 Task: Look for products from Kerrygold only.
Action: Mouse pressed left at (22, 131)
Screenshot: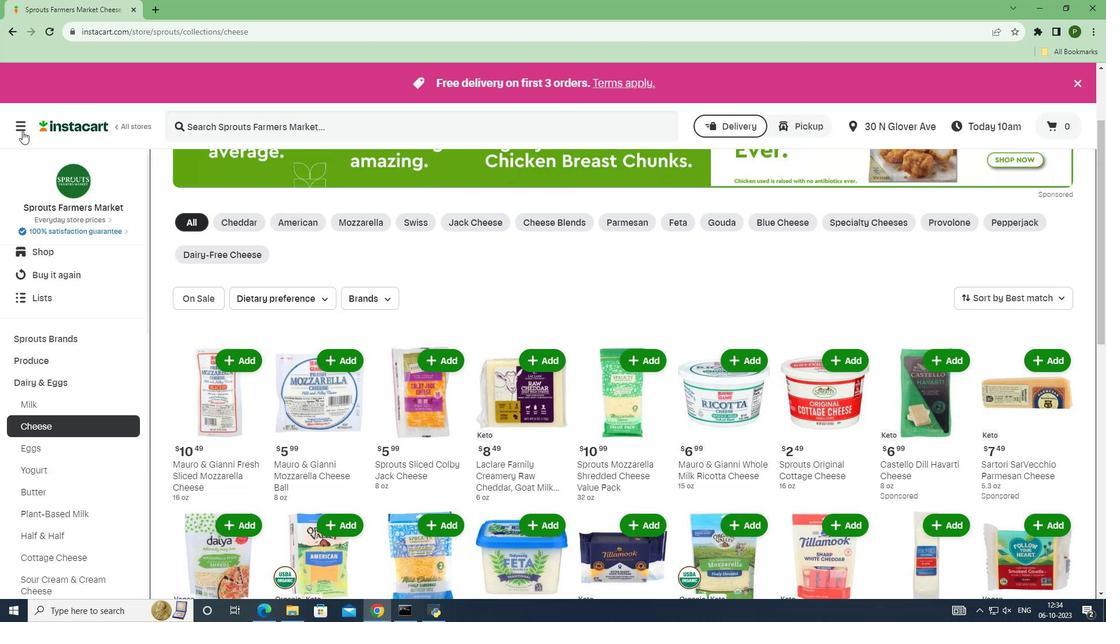 
Action: Mouse moved to (54, 306)
Screenshot: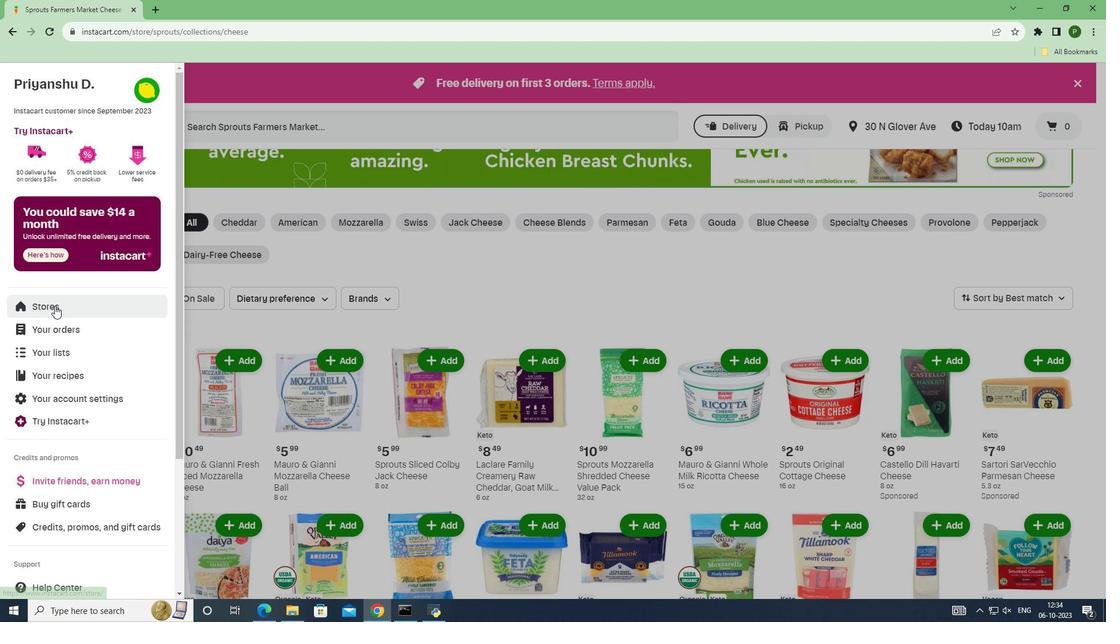 
Action: Mouse pressed left at (54, 306)
Screenshot: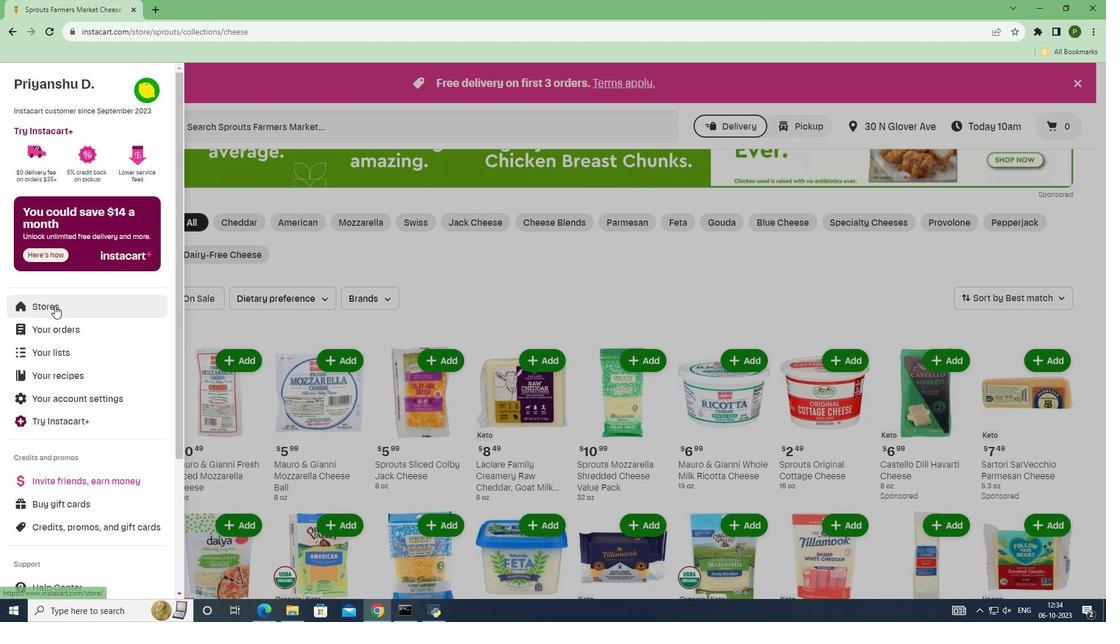 
Action: Mouse moved to (278, 134)
Screenshot: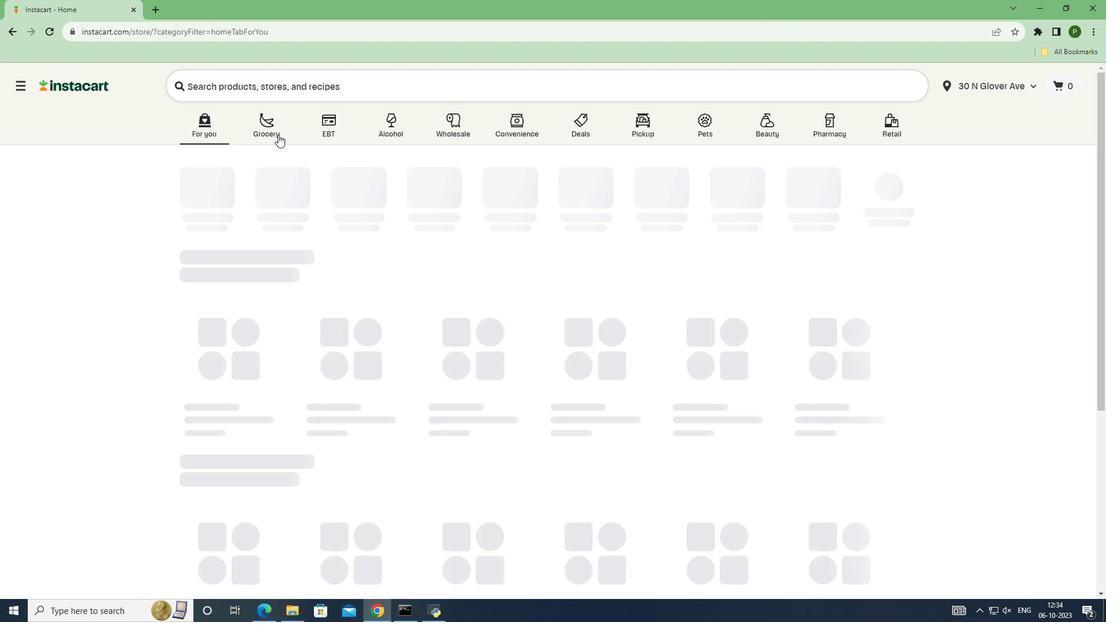 
Action: Mouse pressed left at (278, 134)
Screenshot: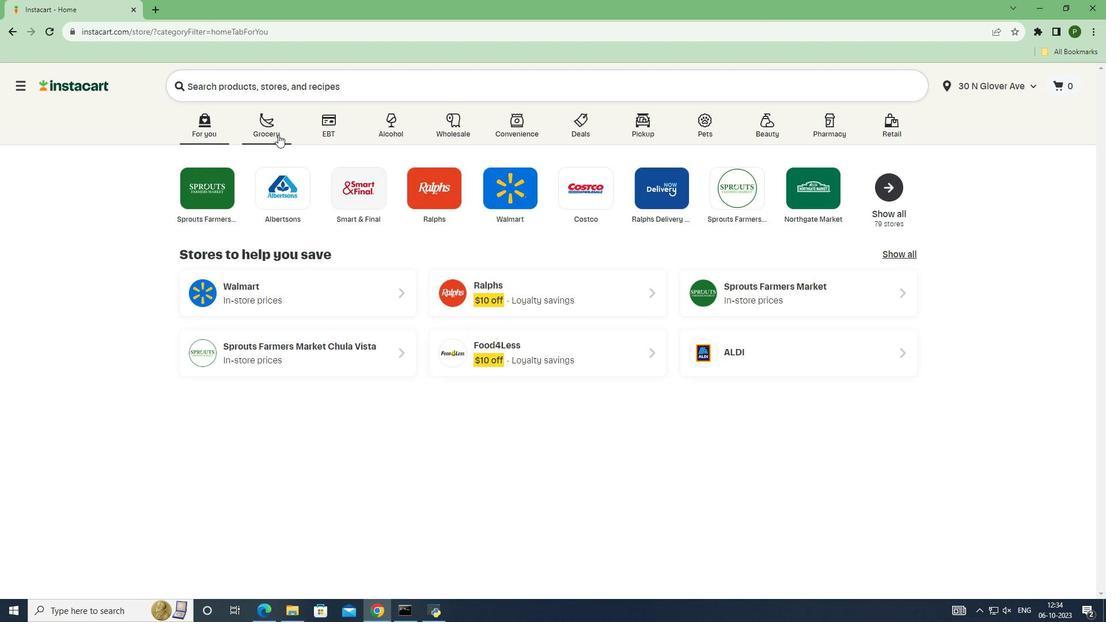 
Action: Mouse moved to (707, 254)
Screenshot: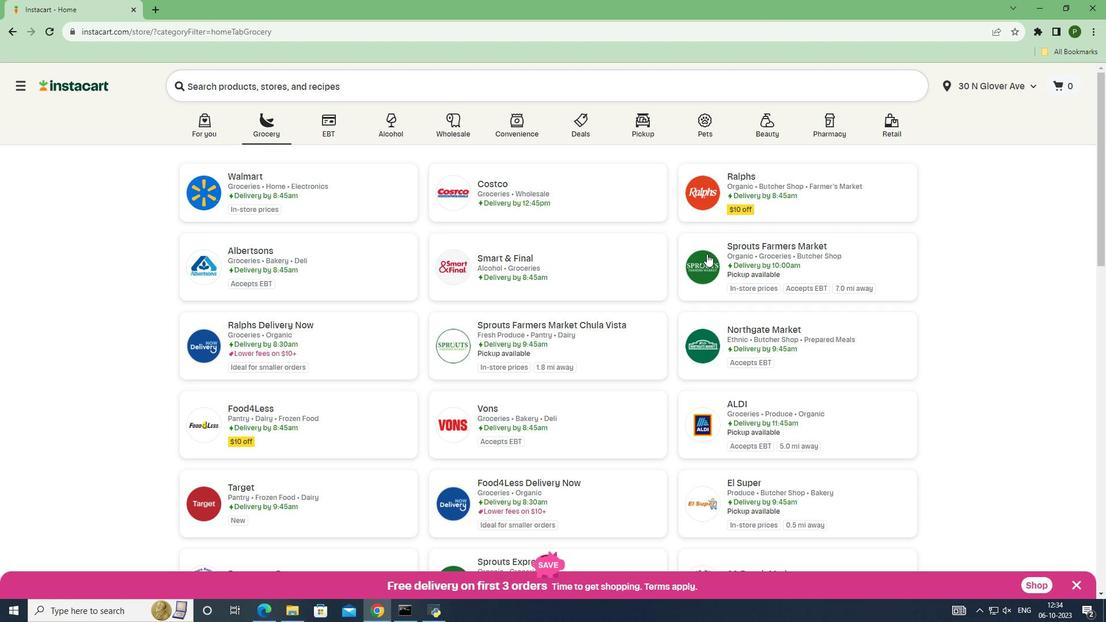 
Action: Mouse pressed left at (707, 254)
Screenshot: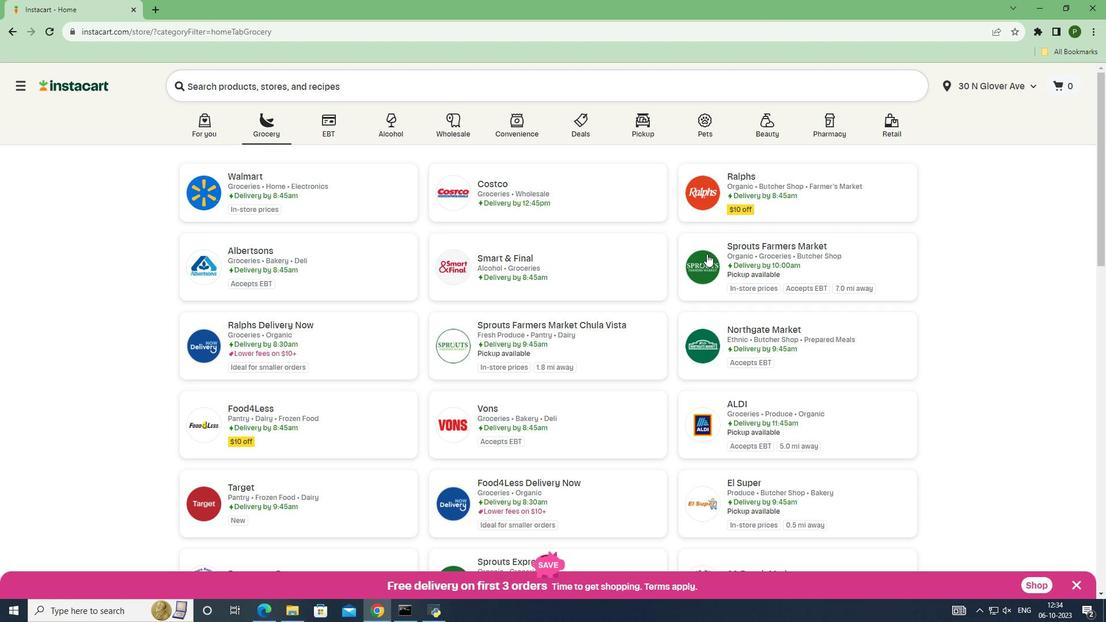 
Action: Mouse moved to (76, 406)
Screenshot: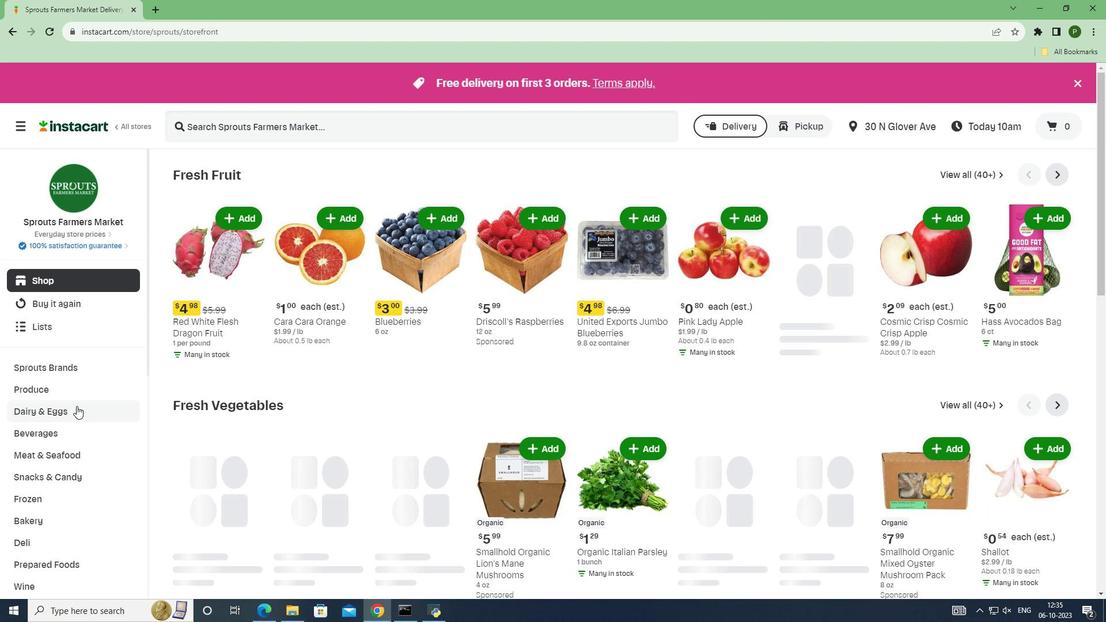 
Action: Mouse pressed left at (76, 406)
Screenshot: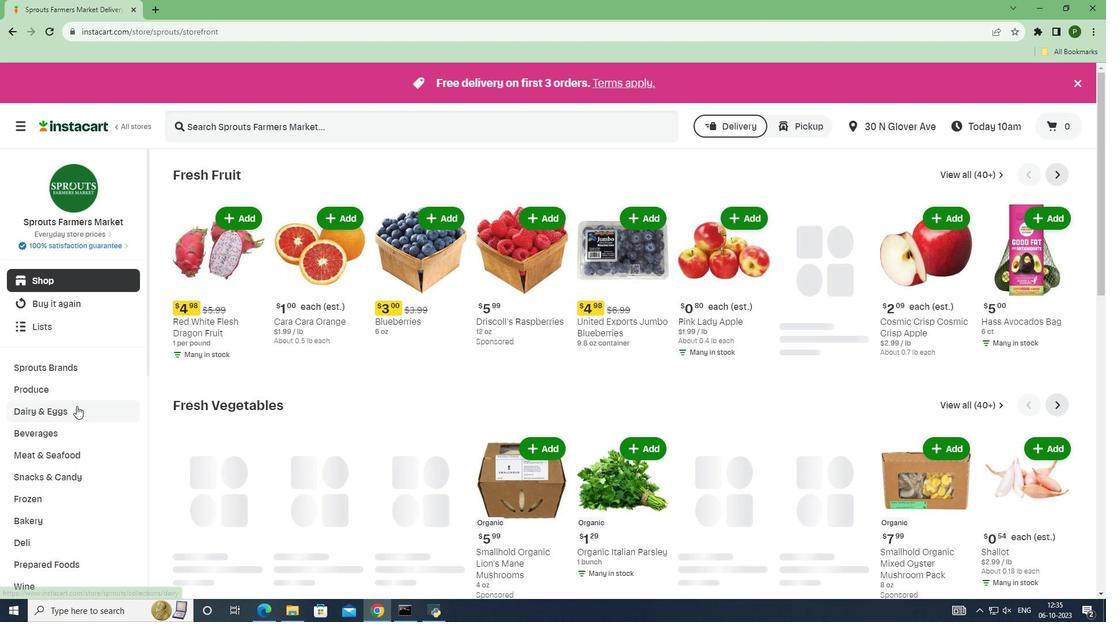 
Action: Mouse moved to (61, 458)
Screenshot: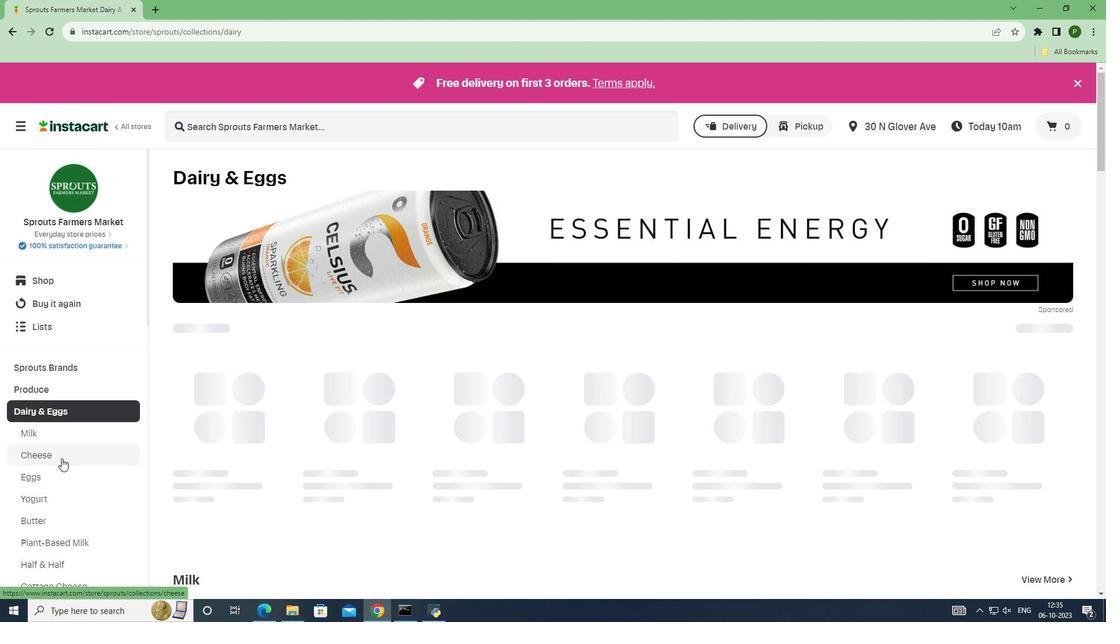 
Action: Mouse pressed left at (61, 458)
Screenshot: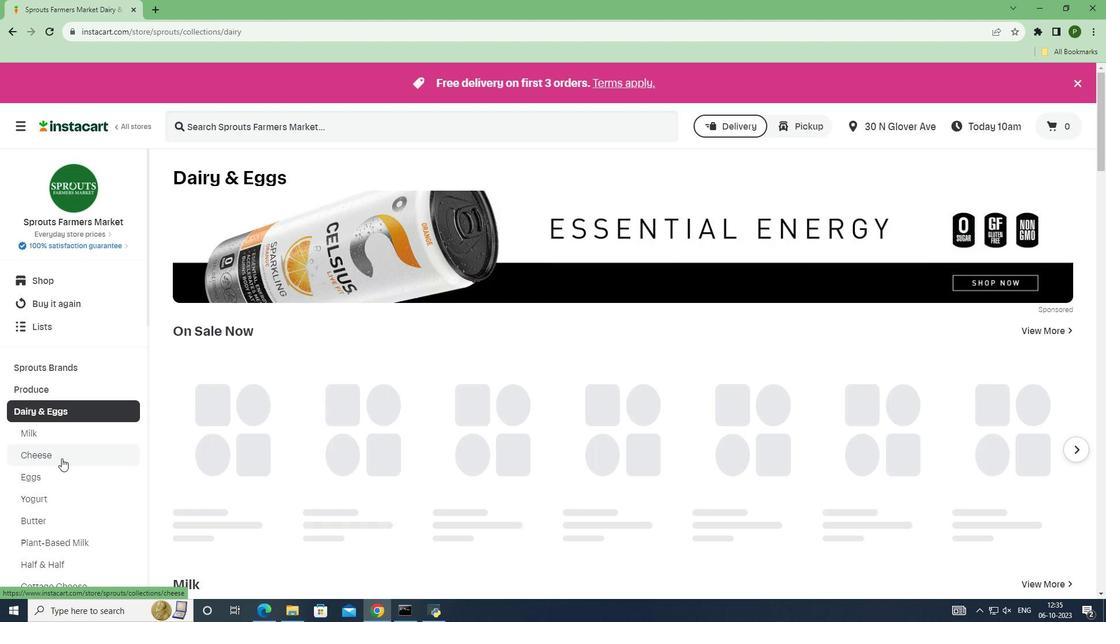 
Action: Mouse moved to (201, 292)
Screenshot: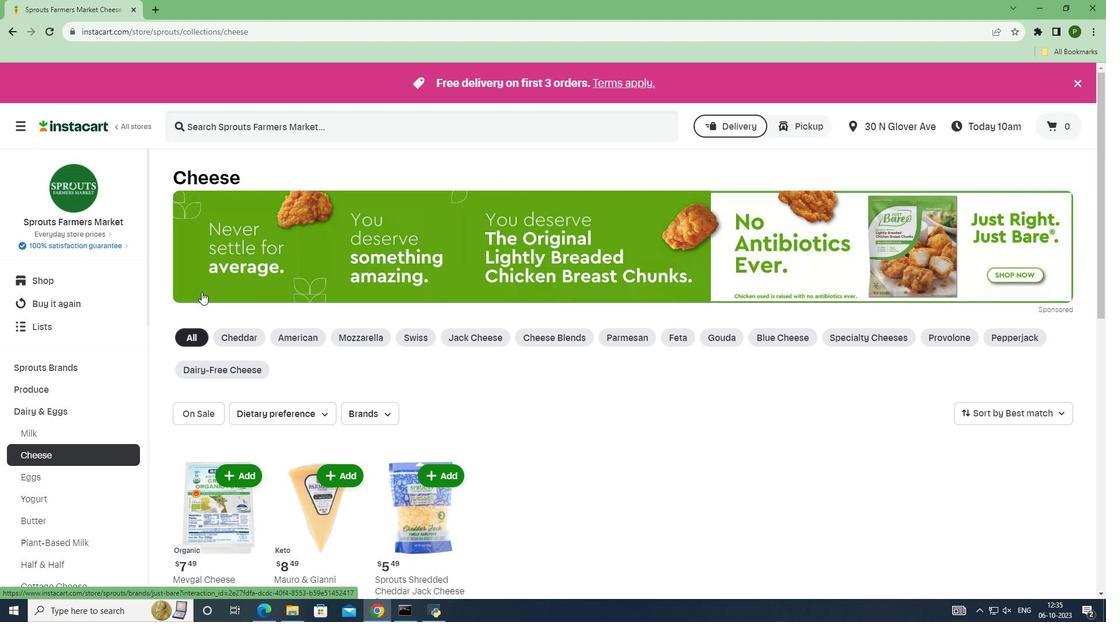 
Action: Mouse scrolled (201, 291) with delta (0, 0)
Screenshot: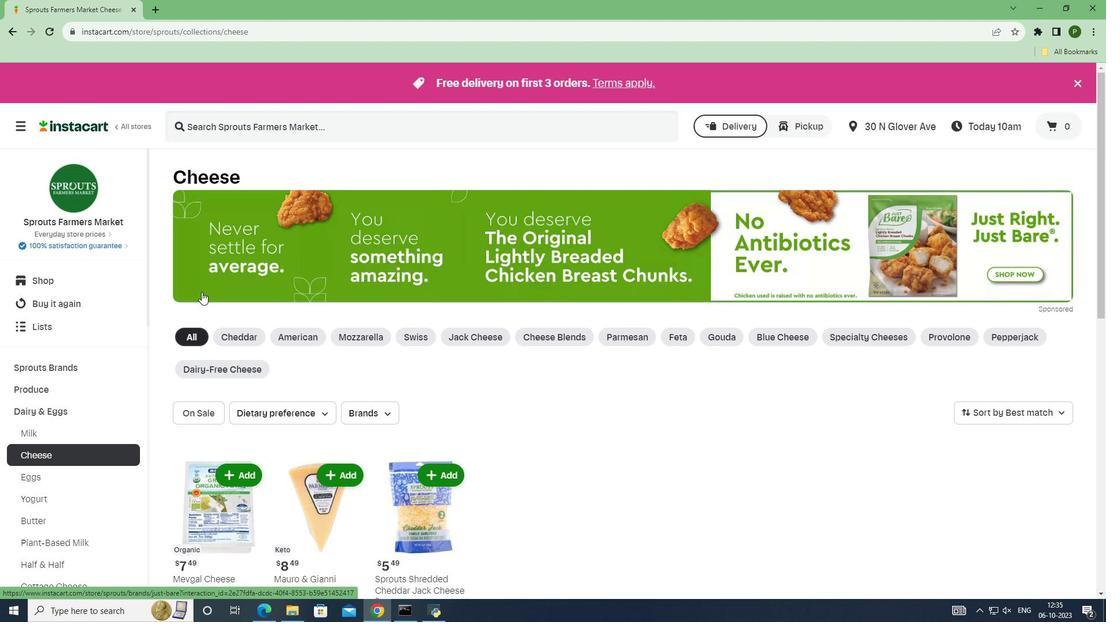 
Action: Mouse scrolled (201, 291) with delta (0, 0)
Screenshot: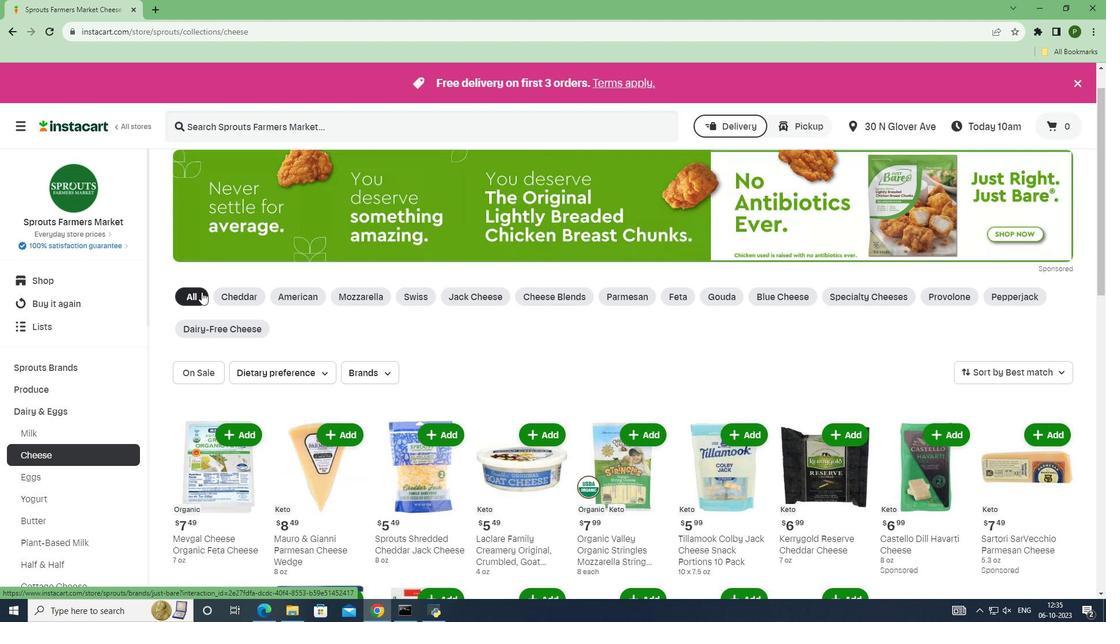 
Action: Mouse moved to (374, 303)
Screenshot: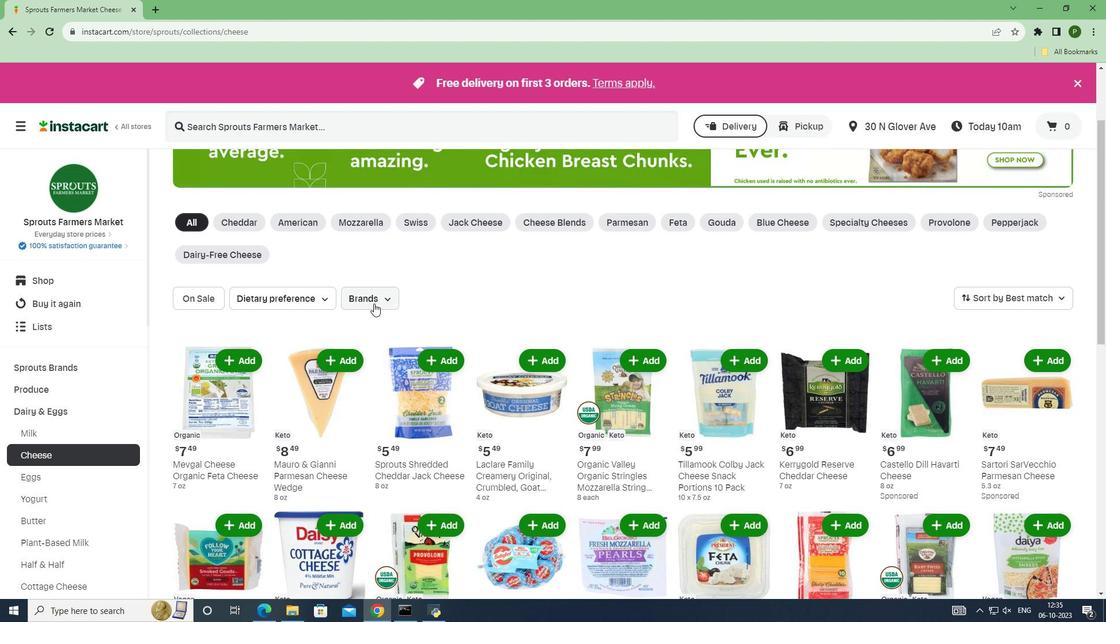 
Action: Mouse pressed left at (374, 303)
Screenshot: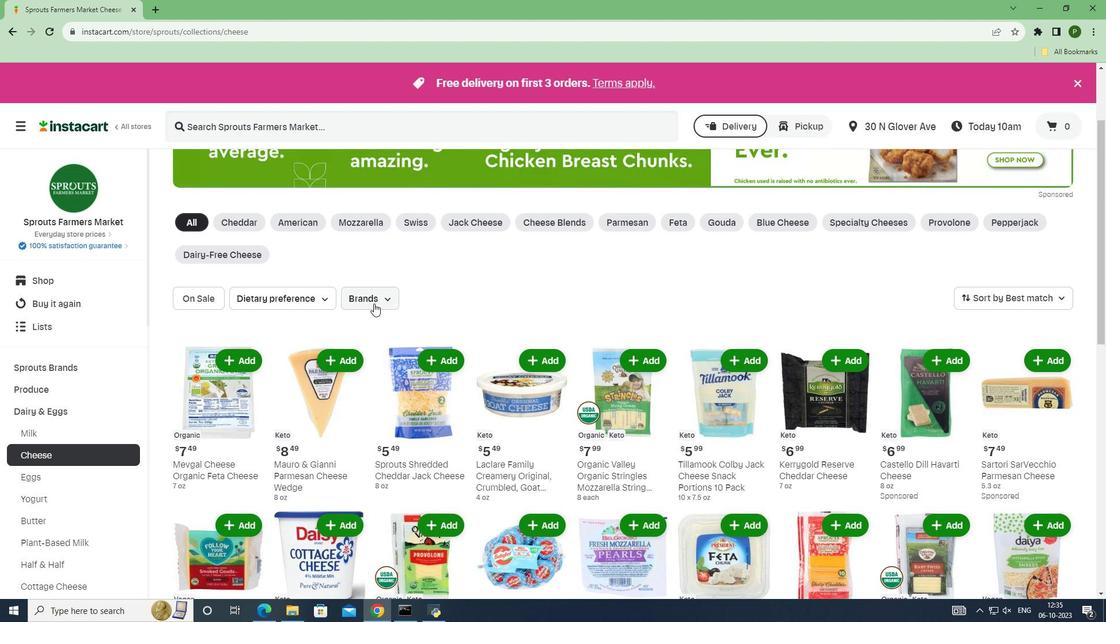 
Action: Mouse moved to (398, 400)
Screenshot: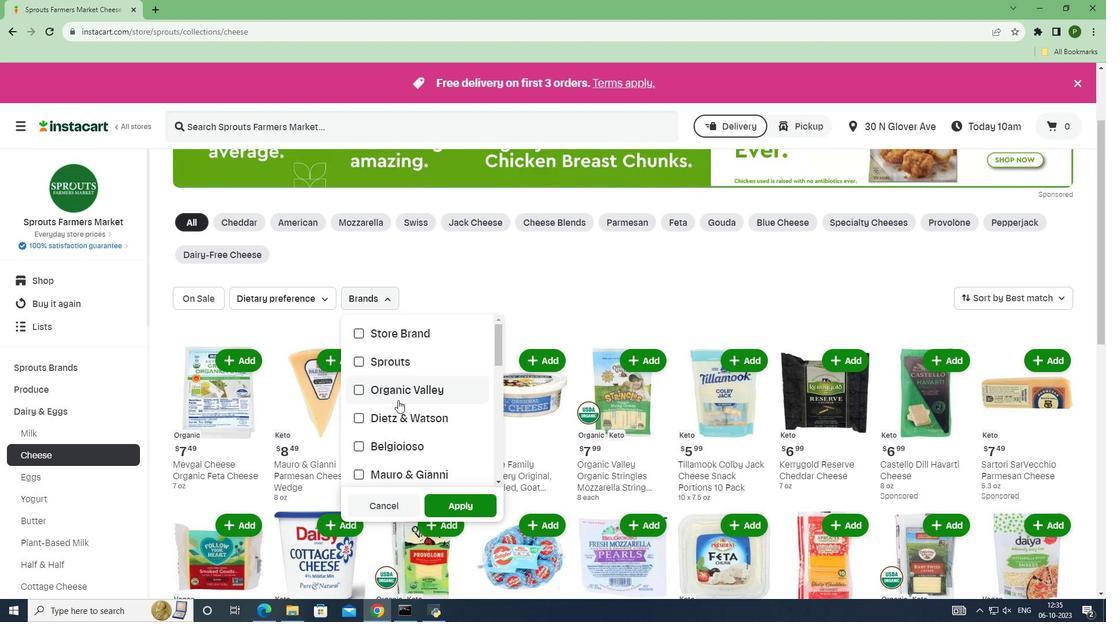 
Action: Mouse scrolled (398, 400) with delta (0, 0)
Screenshot: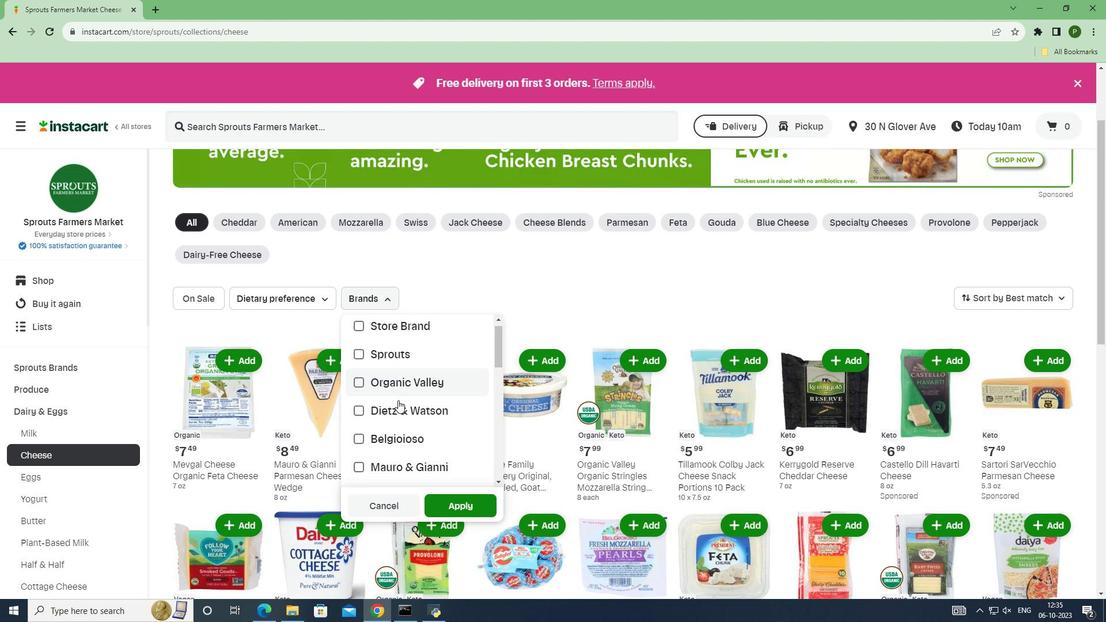 
Action: Mouse scrolled (398, 400) with delta (0, 0)
Screenshot: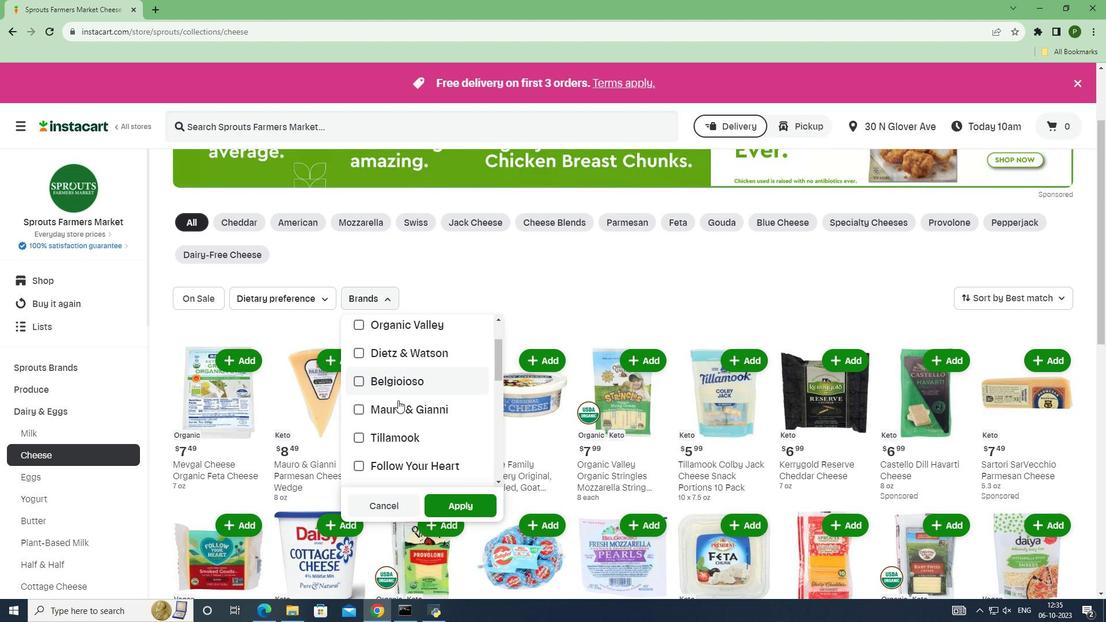 
Action: Mouse scrolled (398, 400) with delta (0, 0)
Screenshot: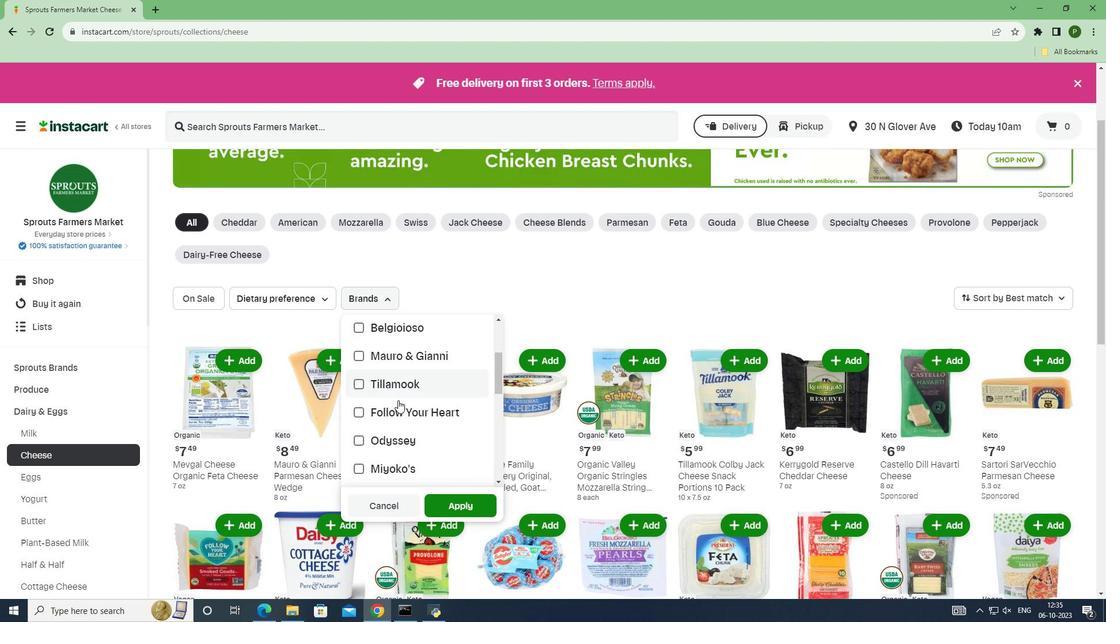 
Action: Mouse scrolled (398, 400) with delta (0, 0)
Screenshot: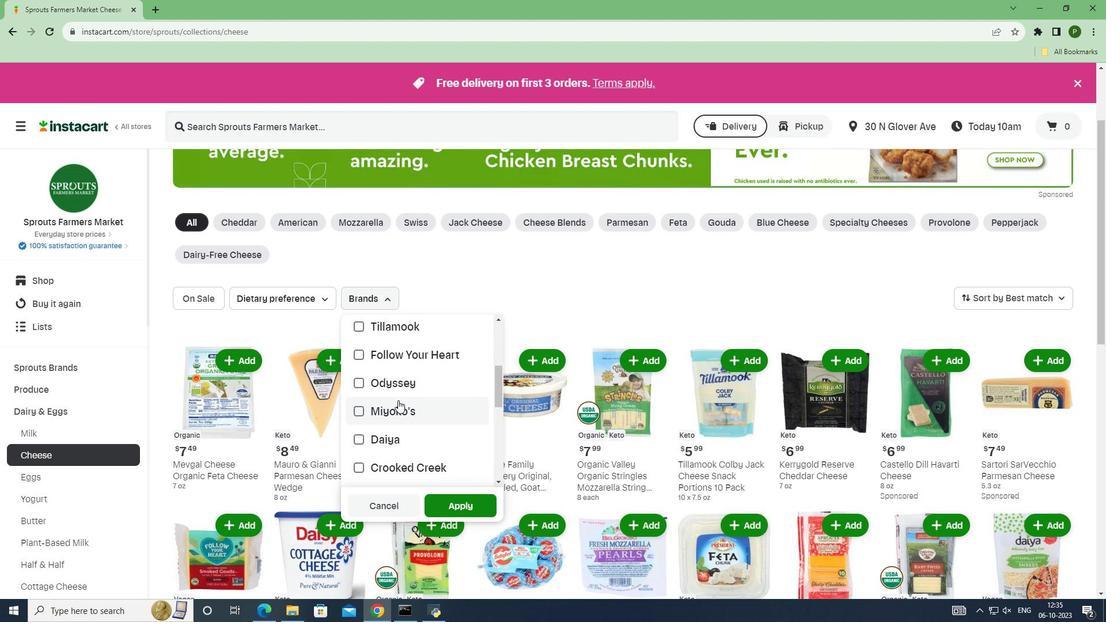 
Action: Mouse scrolled (398, 400) with delta (0, 0)
Screenshot: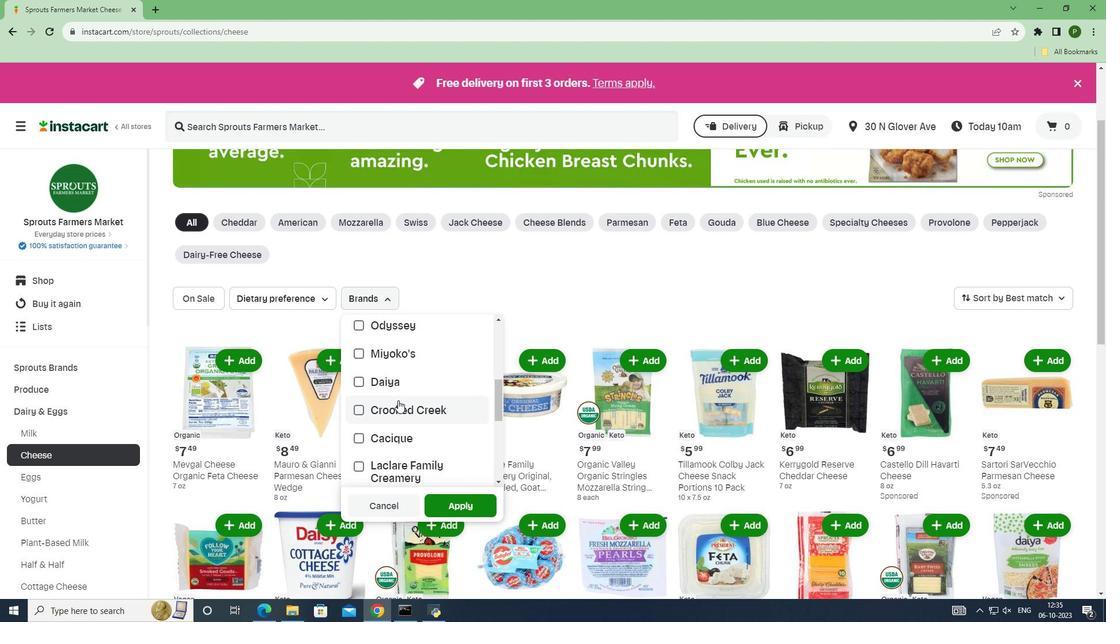 
Action: Mouse scrolled (398, 400) with delta (0, 0)
Screenshot: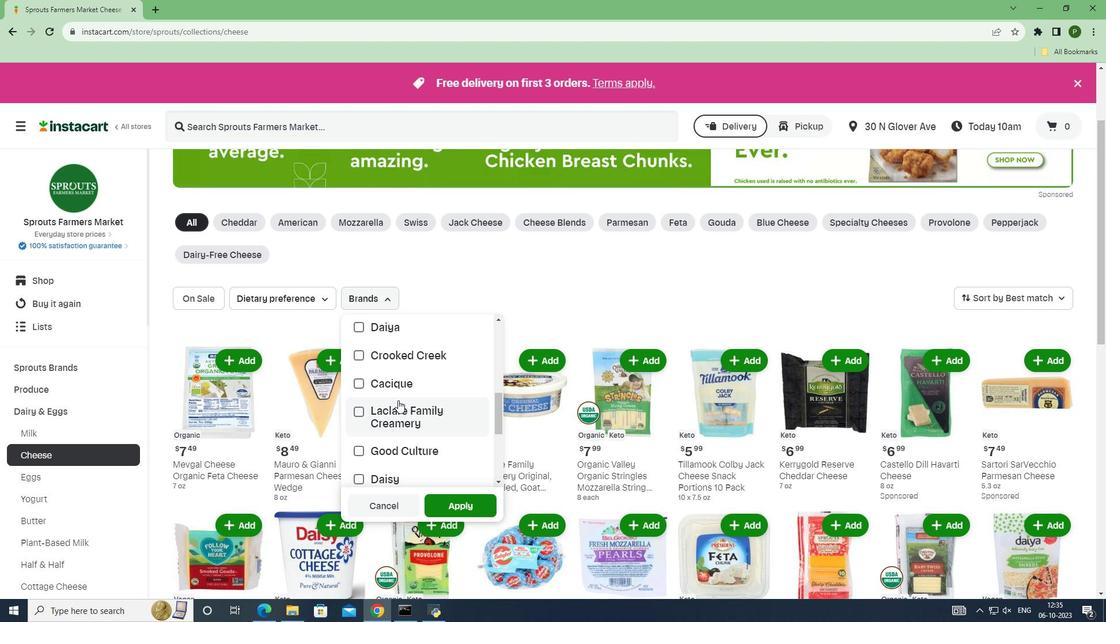 
Action: Mouse scrolled (398, 400) with delta (0, 0)
Screenshot: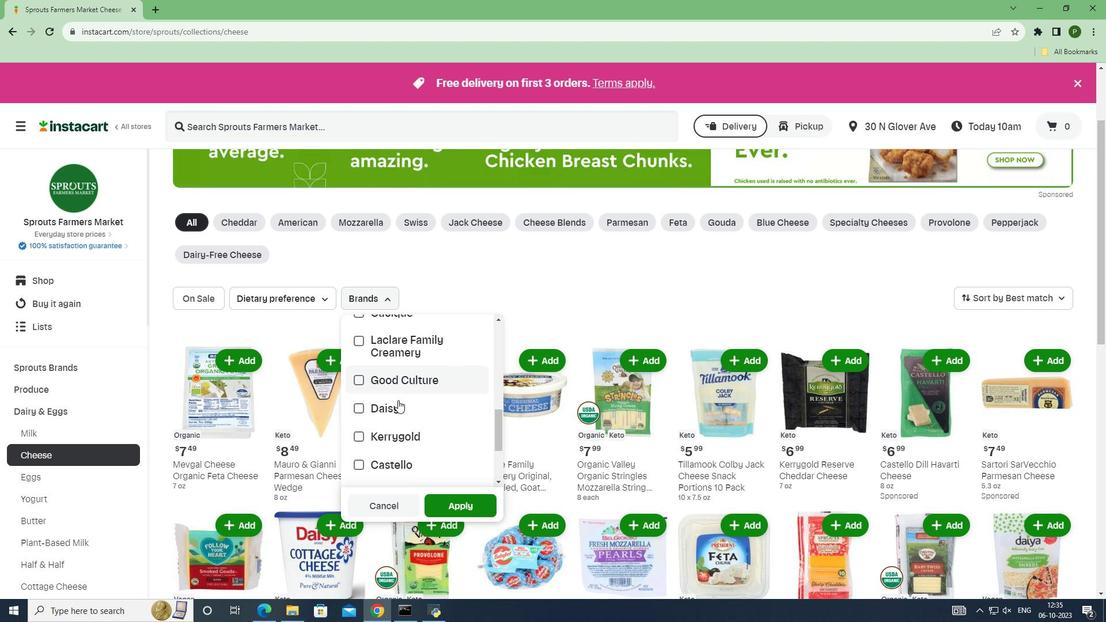 
Action: Mouse pressed left at (398, 400)
Screenshot: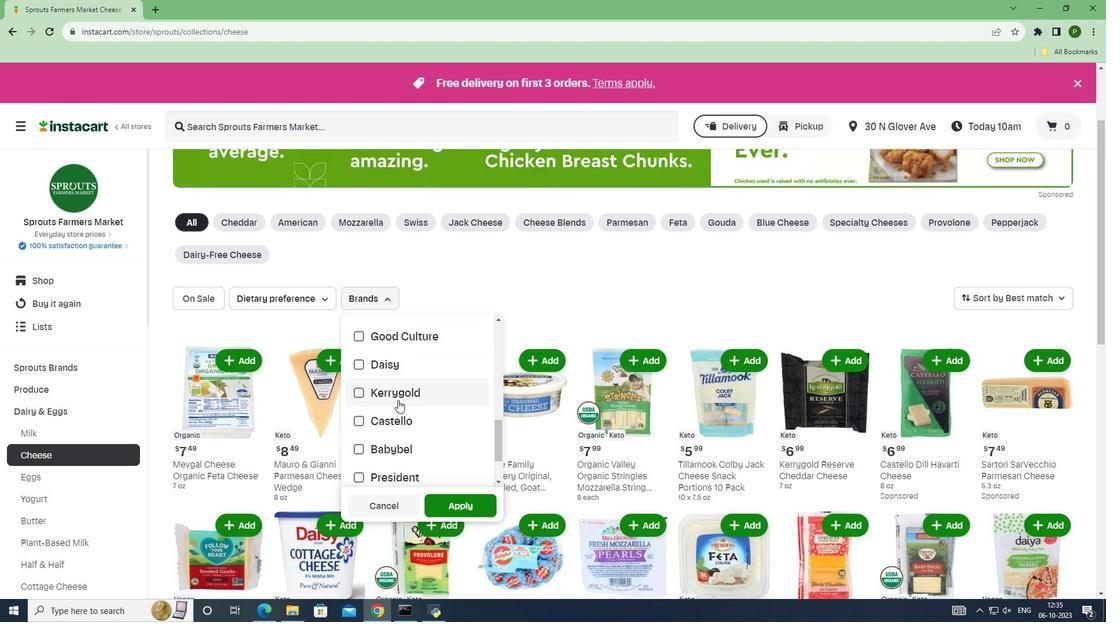 
Action: Mouse moved to (446, 504)
Screenshot: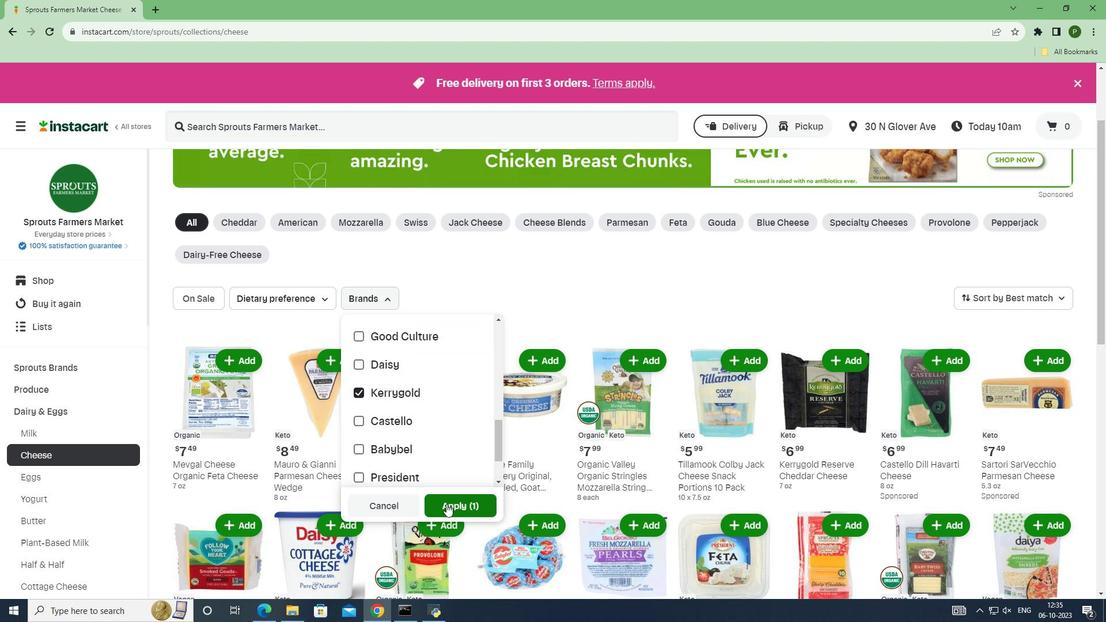 
Action: Mouse pressed left at (446, 504)
Screenshot: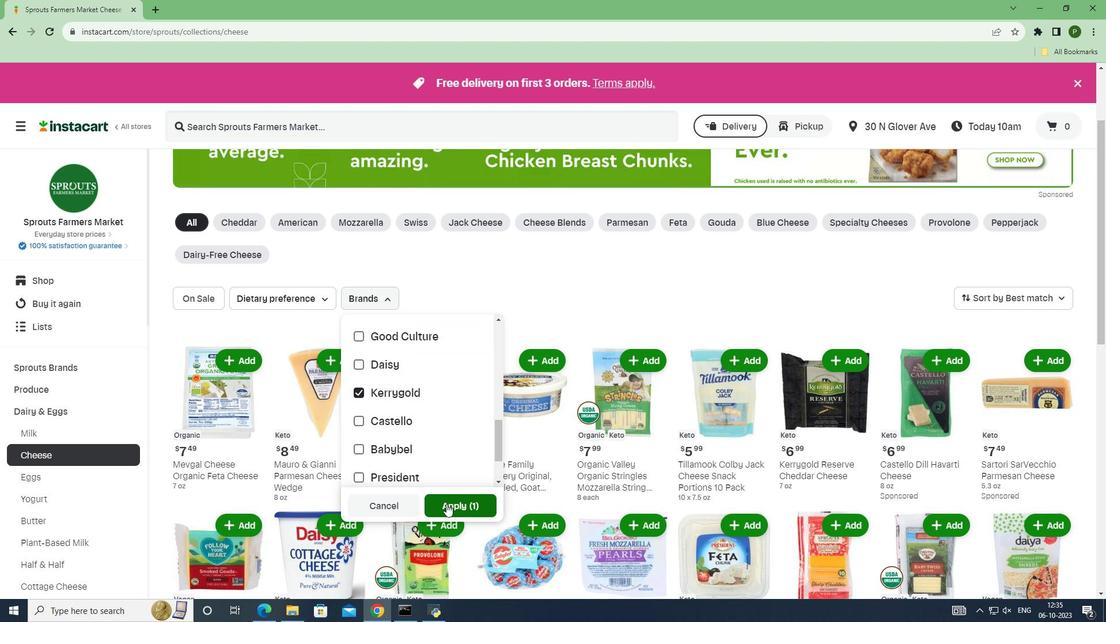 
Action: Mouse moved to (548, 491)
Screenshot: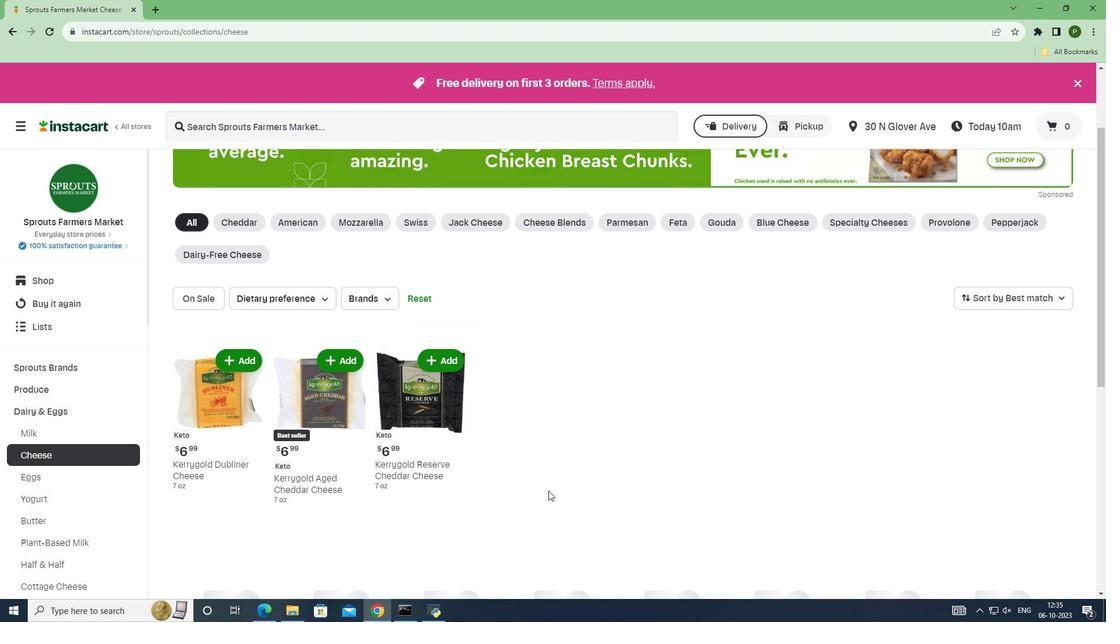 
